 Task: Apply Clip Filter to Bleach Bypass
Action: Mouse moved to (806, 317)
Screenshot: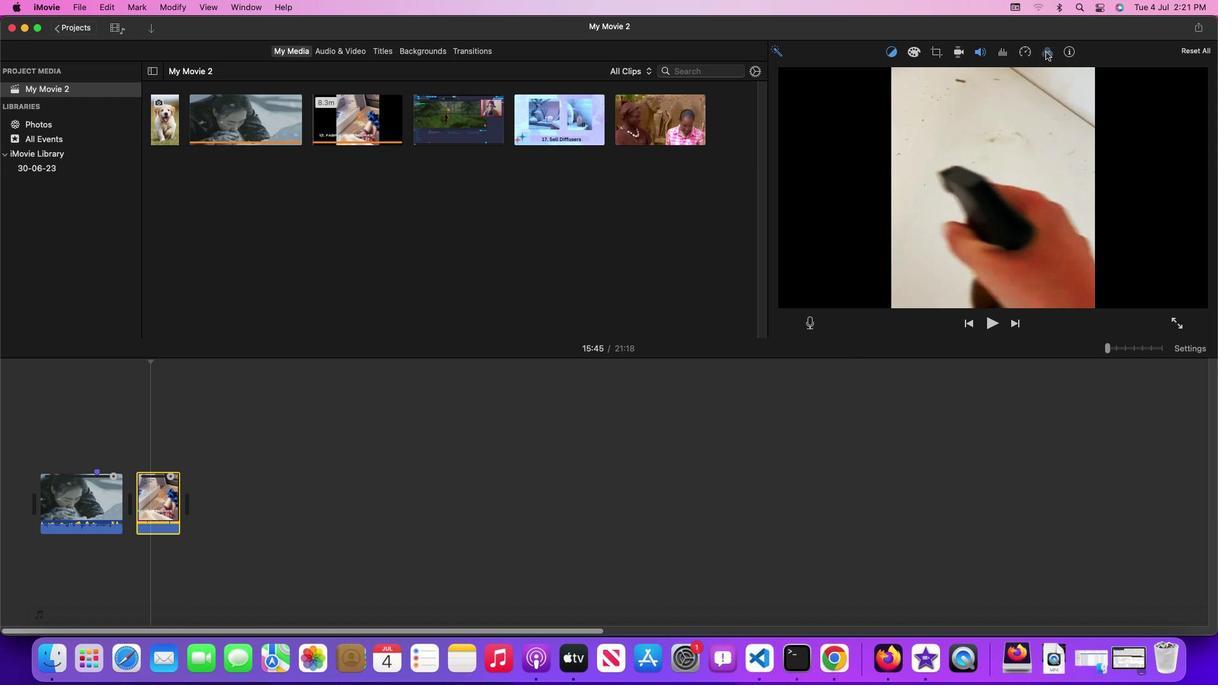 
Action: Mouse pressed left at (806, 317)
Screenshot: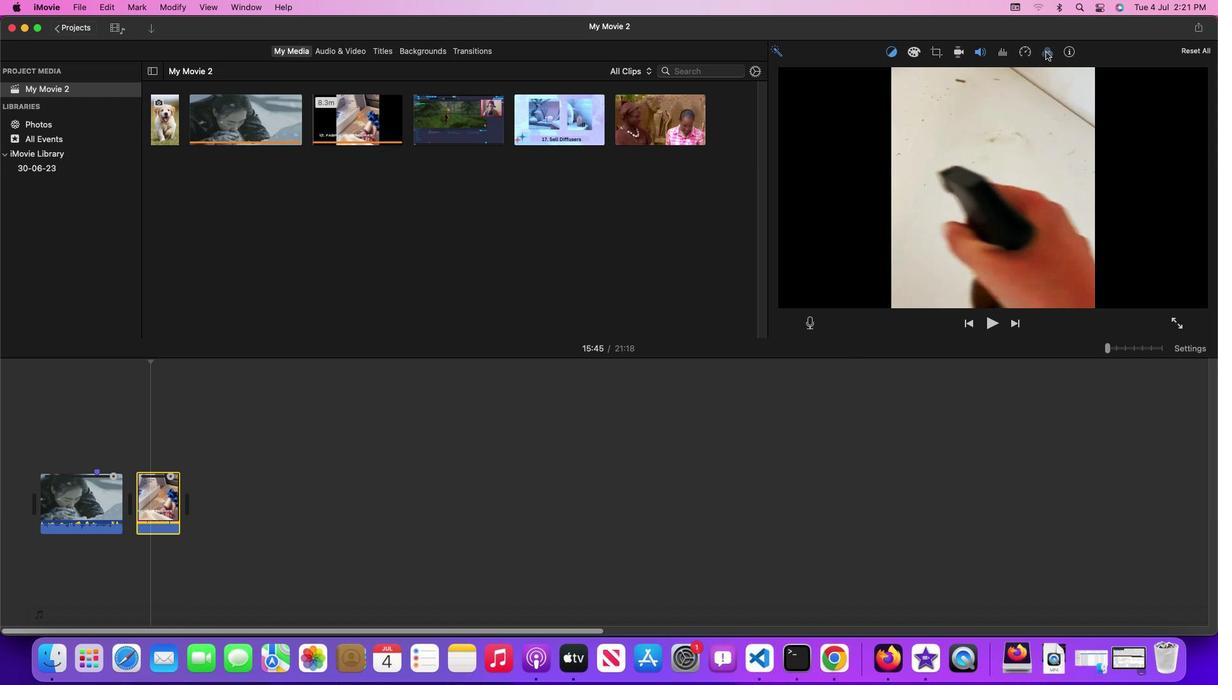 
Action: Mouse moved to (806, 317)
Screenshot: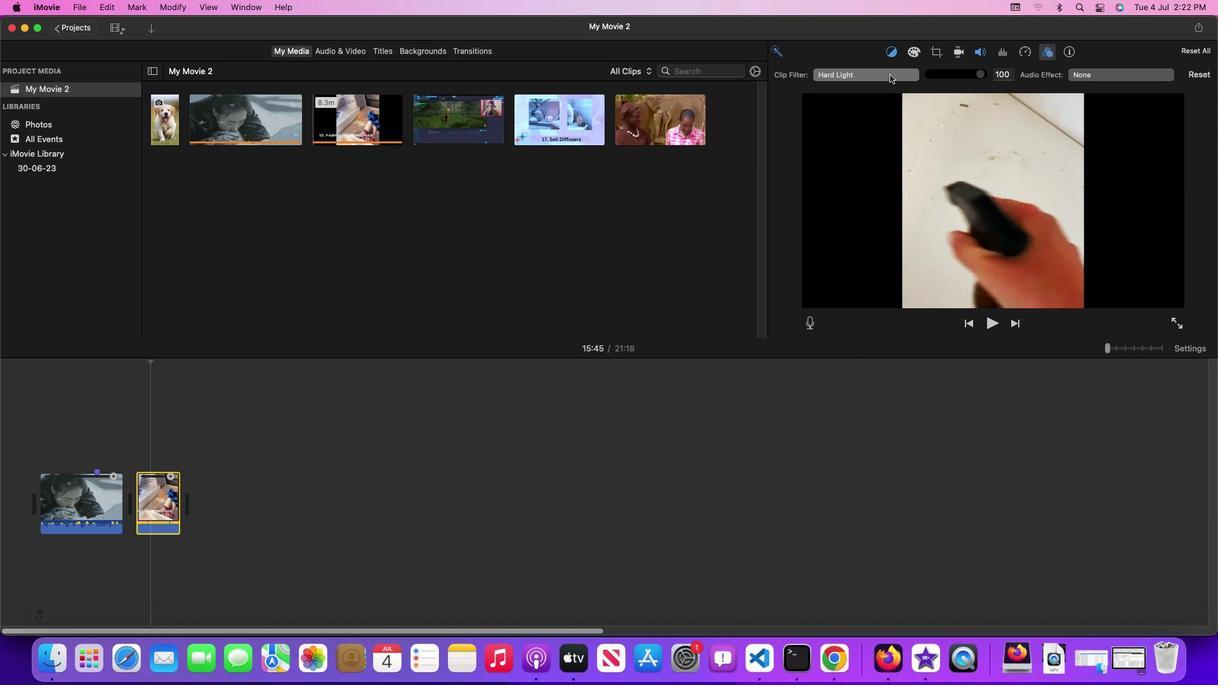 
Action: Mouse pressed left at (806, 317)
Screenshot: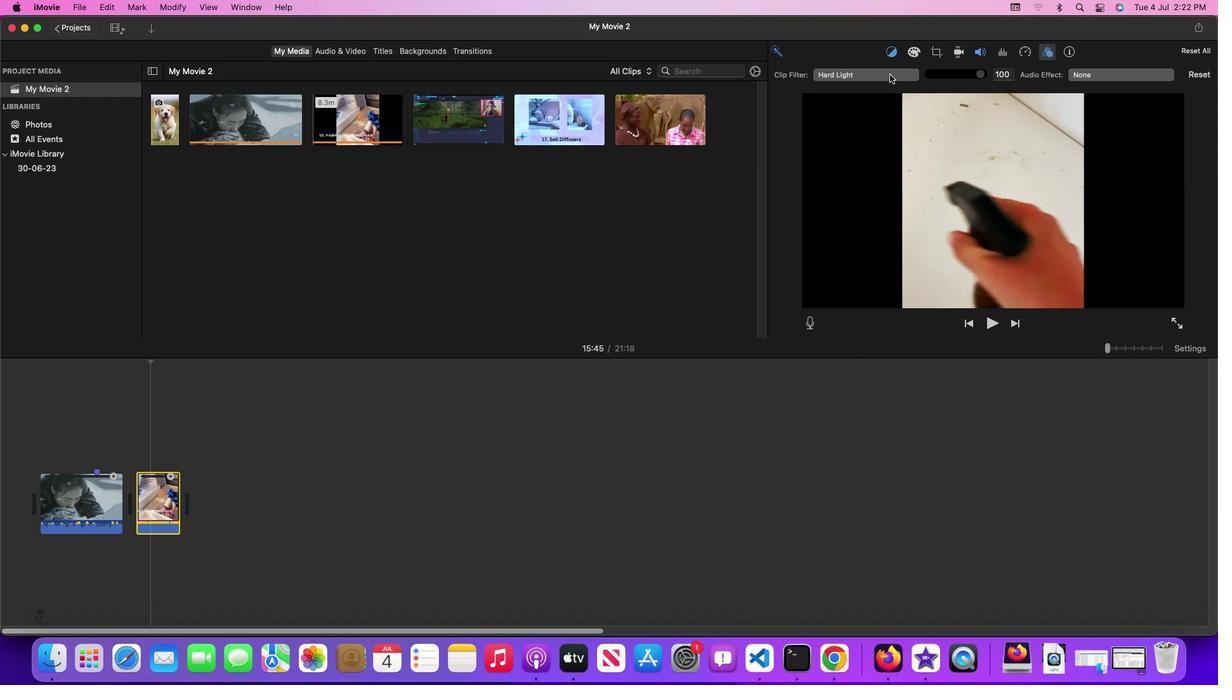 
Action: Mouse moved to (806, 317)
Screenshot: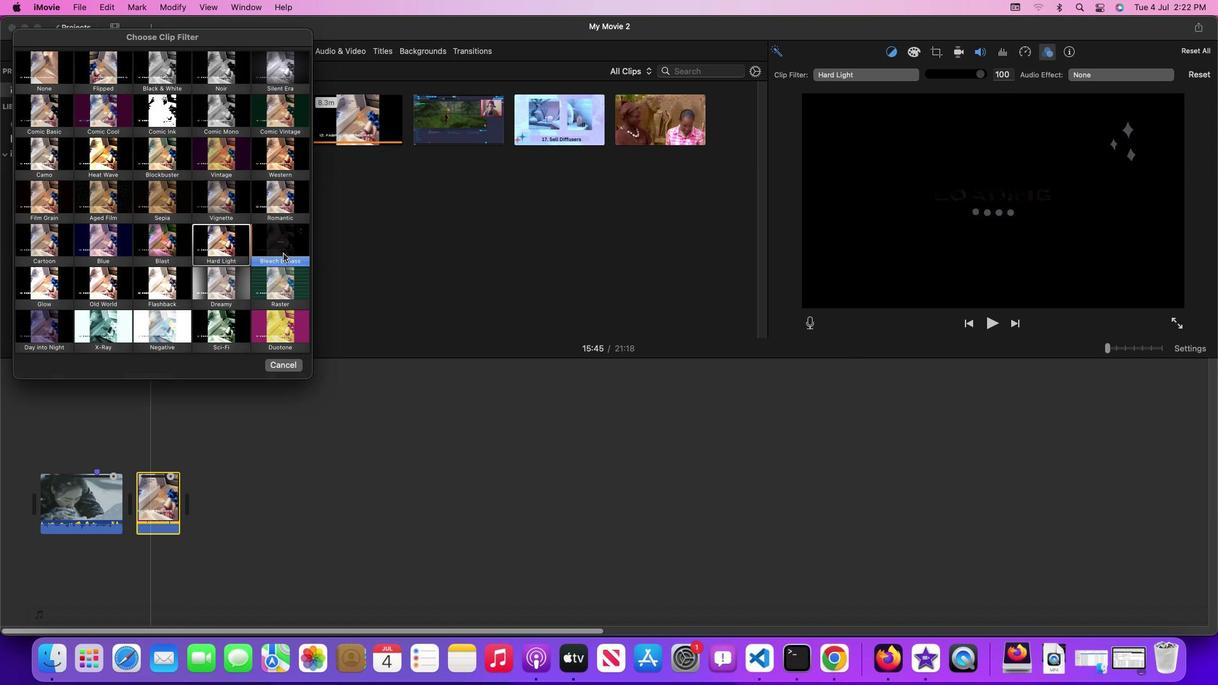 
Action: Mouse pressed left at (806, 317)
Screenshot: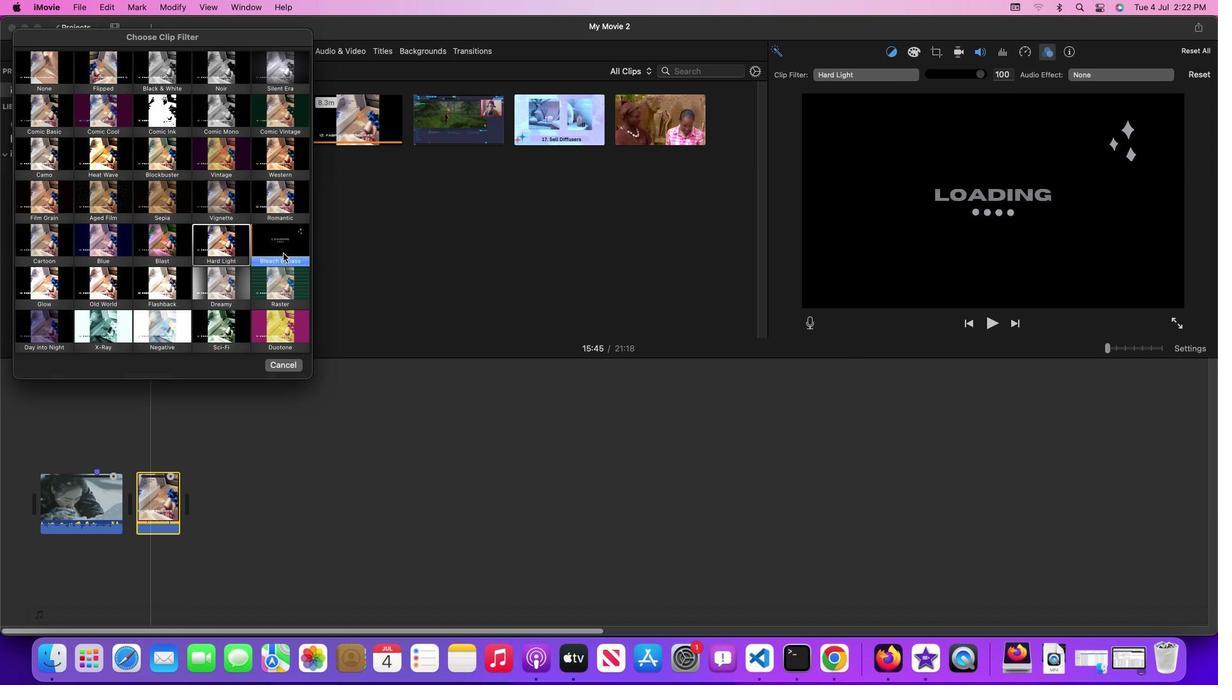 
Action: Mouse moved to (806, 317)
Screenshot: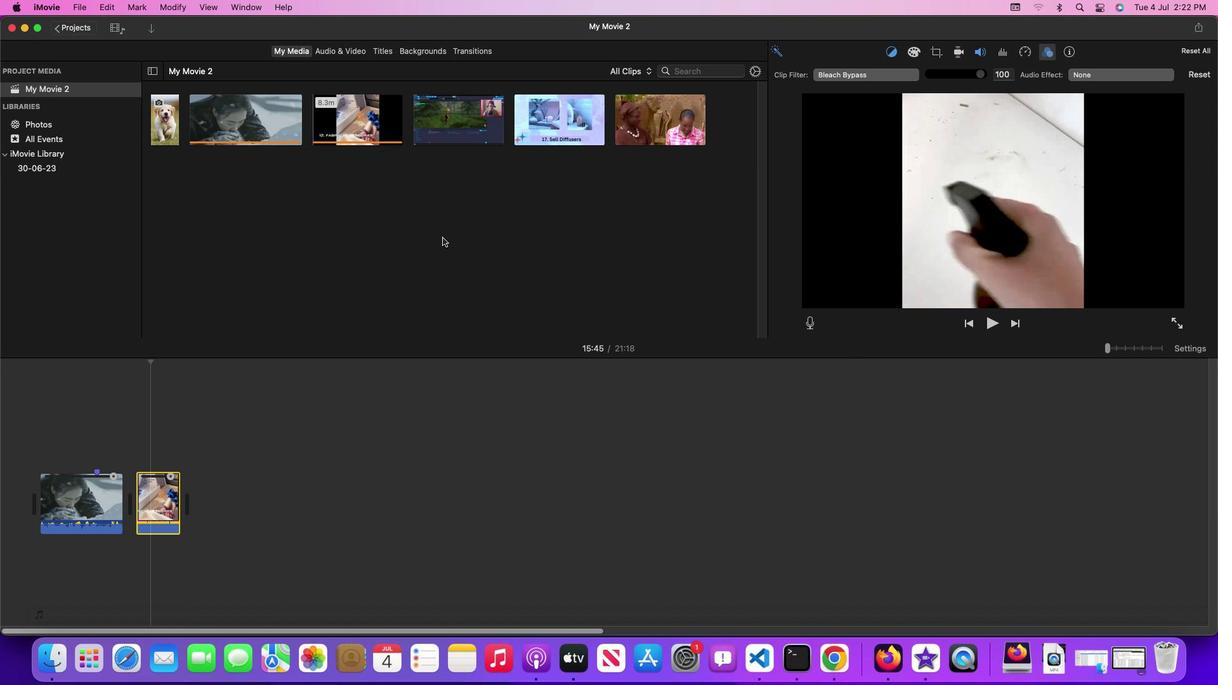 
